 Task: Create a task  Error when trying to import/export data , assign it to team member softage.9@softage.net in the project ZippyTech and update the status of the task to  At Risk , set the priority of the task to Medium.
Action: Mouse moved to (88, 337)
Screenshot: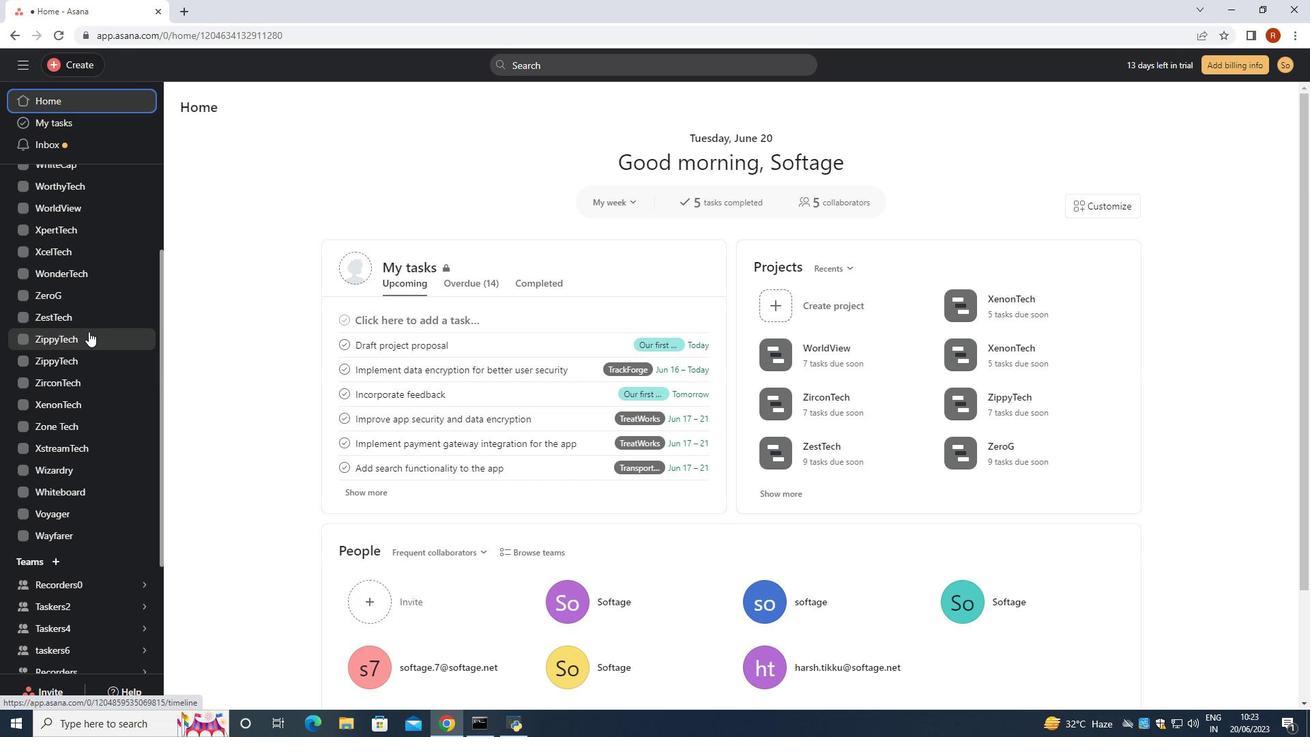 
Action: Mouse pressed left at (88, 337)
Screenshot: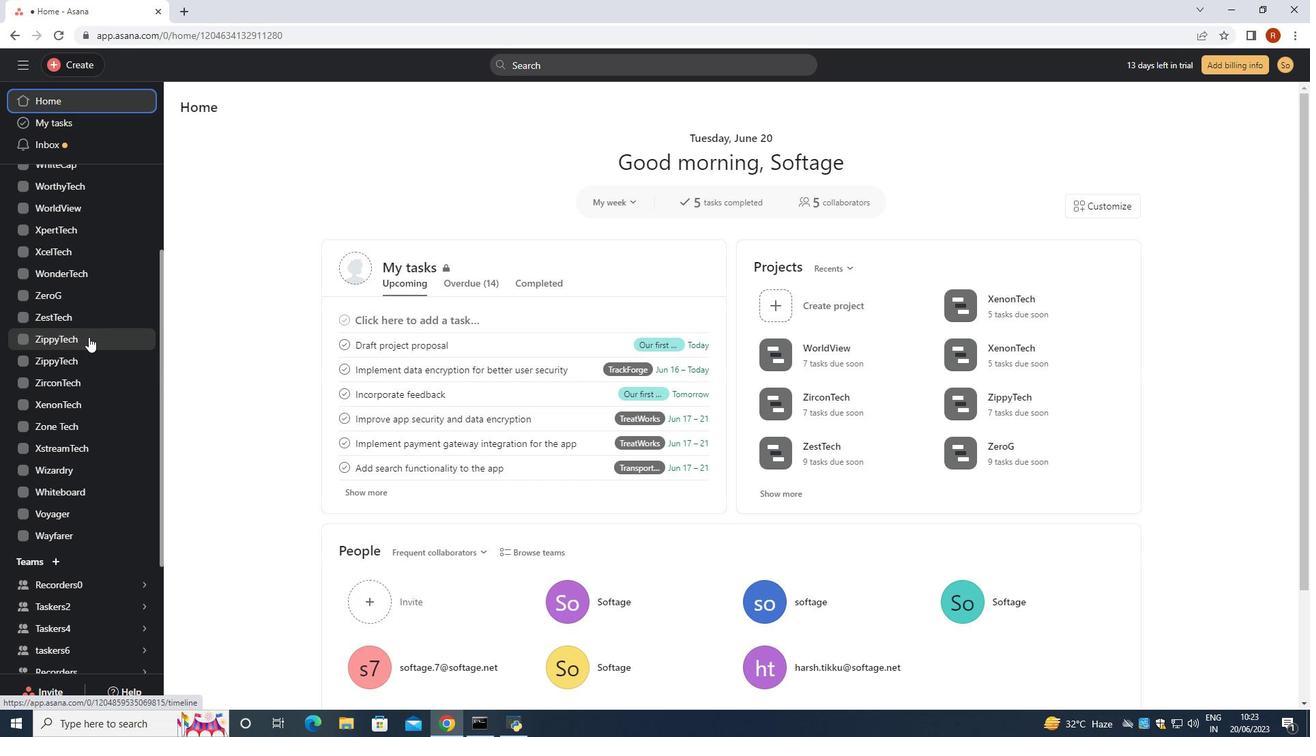 
Action: Mouse moved to (210, 172)
Screenshot: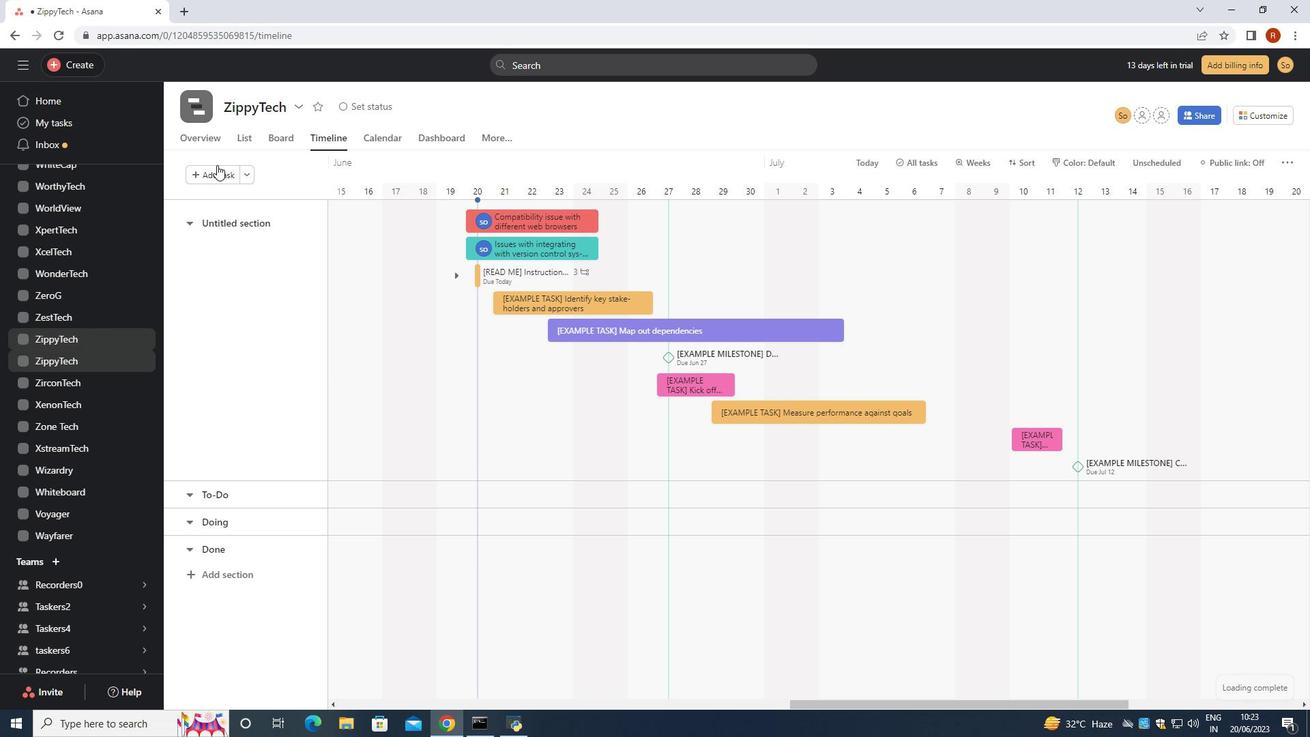 
Action: Mouse pressed left at (210, 172)
Screenshot: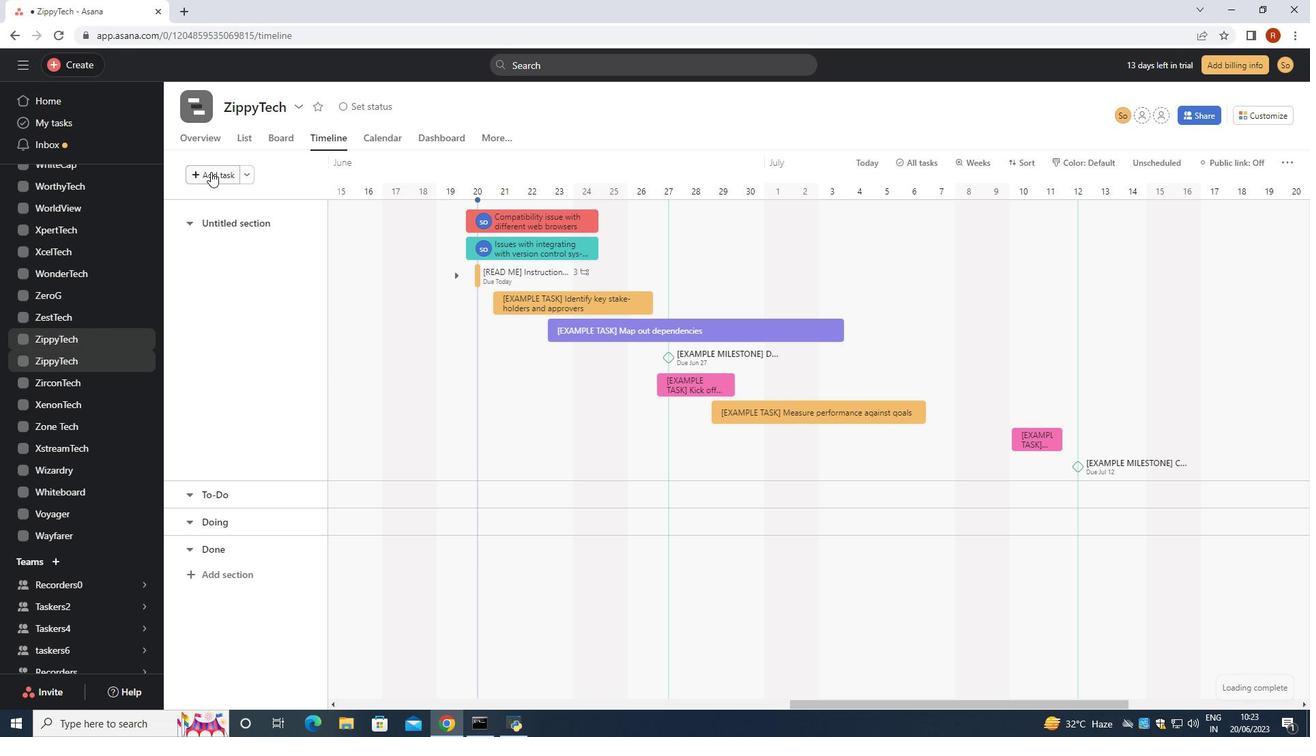 
Action: Mouse moved to (202, 169)
Screenshot: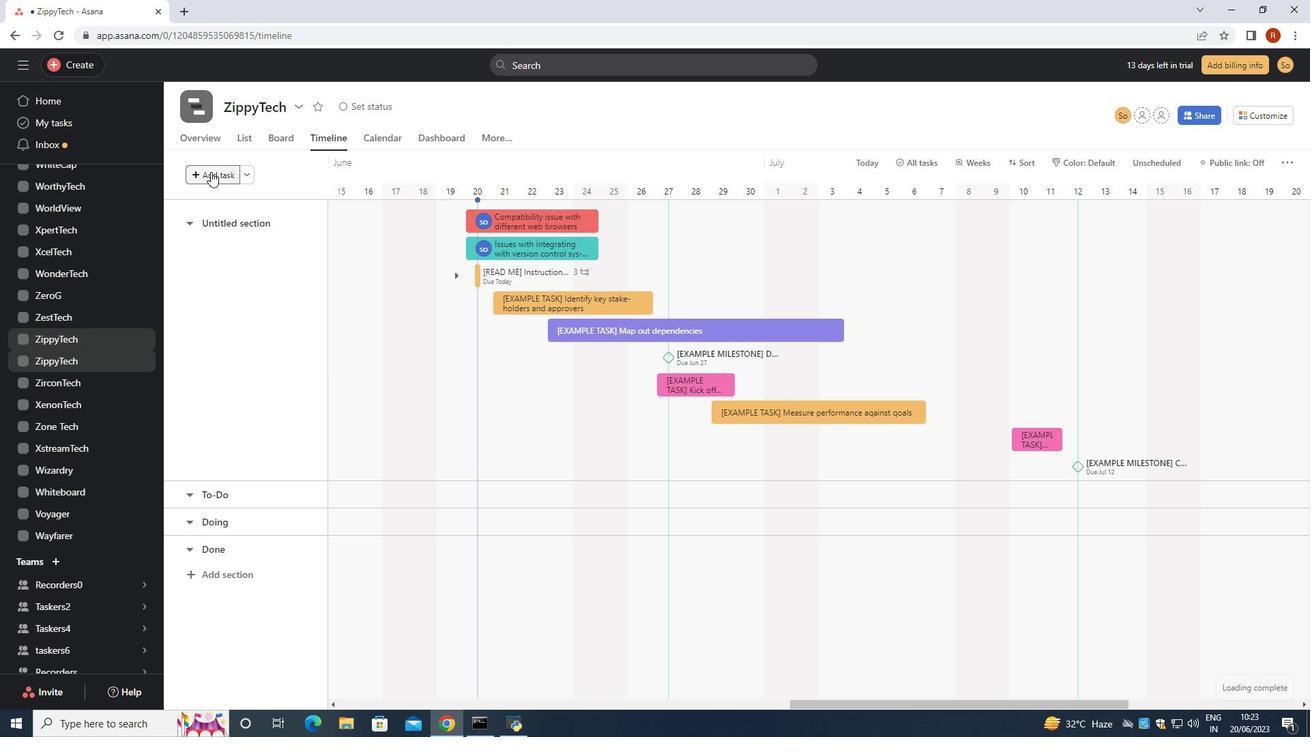 
Action: Key pressed <Key.shift><Key.shift><Key.shift><Key.shift><Key.shift><Key.shift><Key.shift><Key.shift><Key.shift>Error<Key.space><Key.shift>when<Key.space>trying<Key.space>to<Key.space>import/expoi<Key.backspace>rt<Key.space>data<Key.enter>
Screenshot: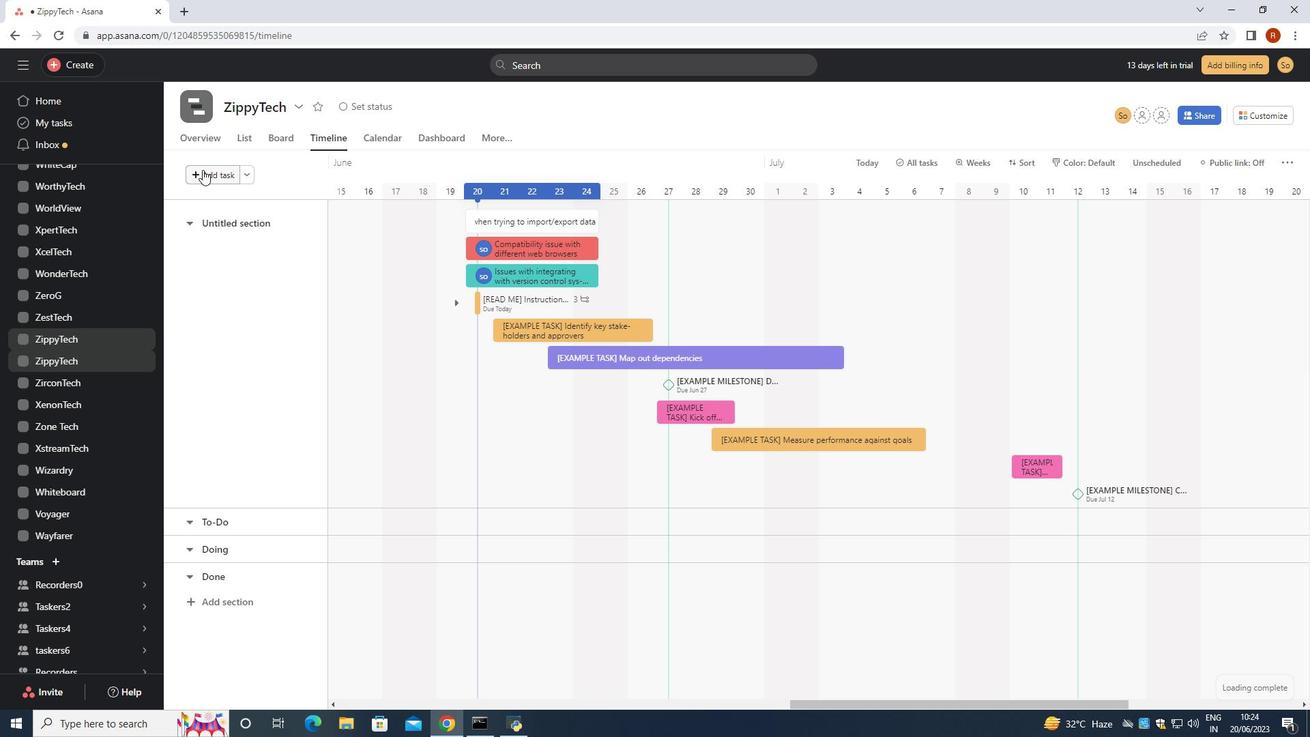 
Action: Mouse moved to (507, 222)
Screenshot: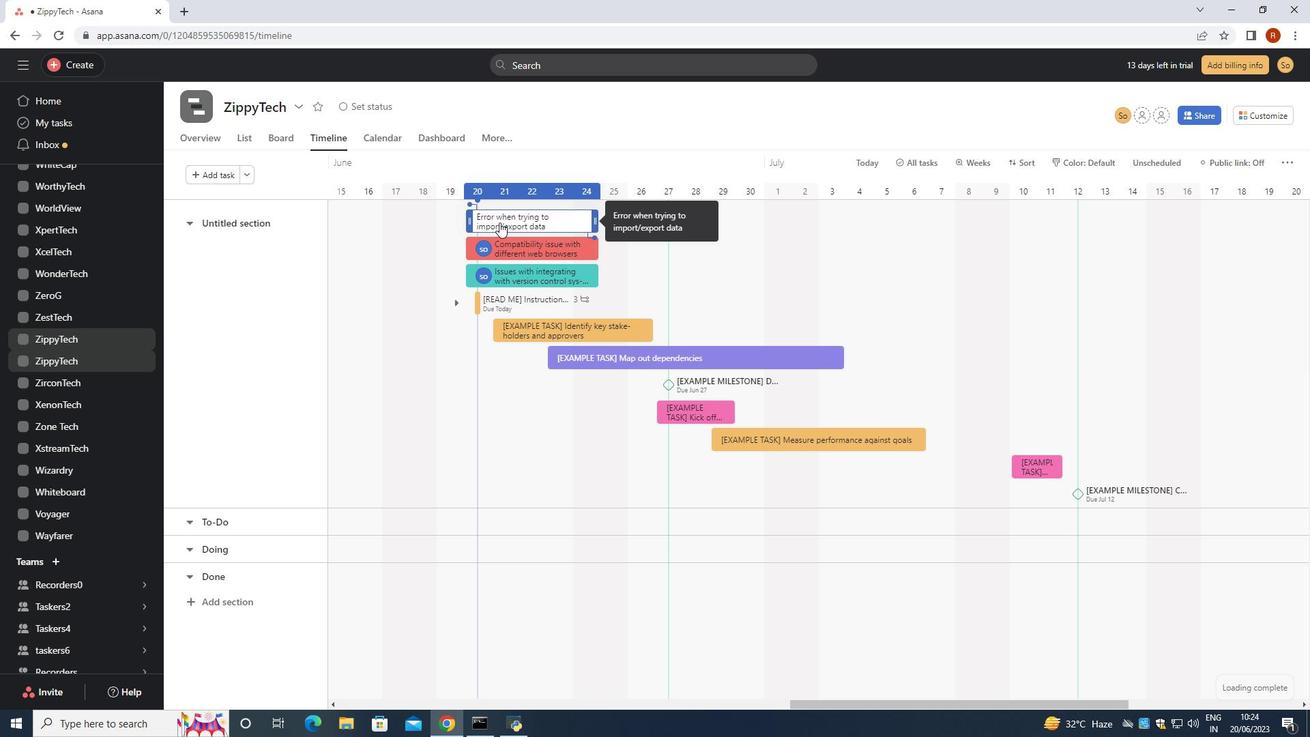 
Action: Mouse pressed left at (507, 222)
Screenshot: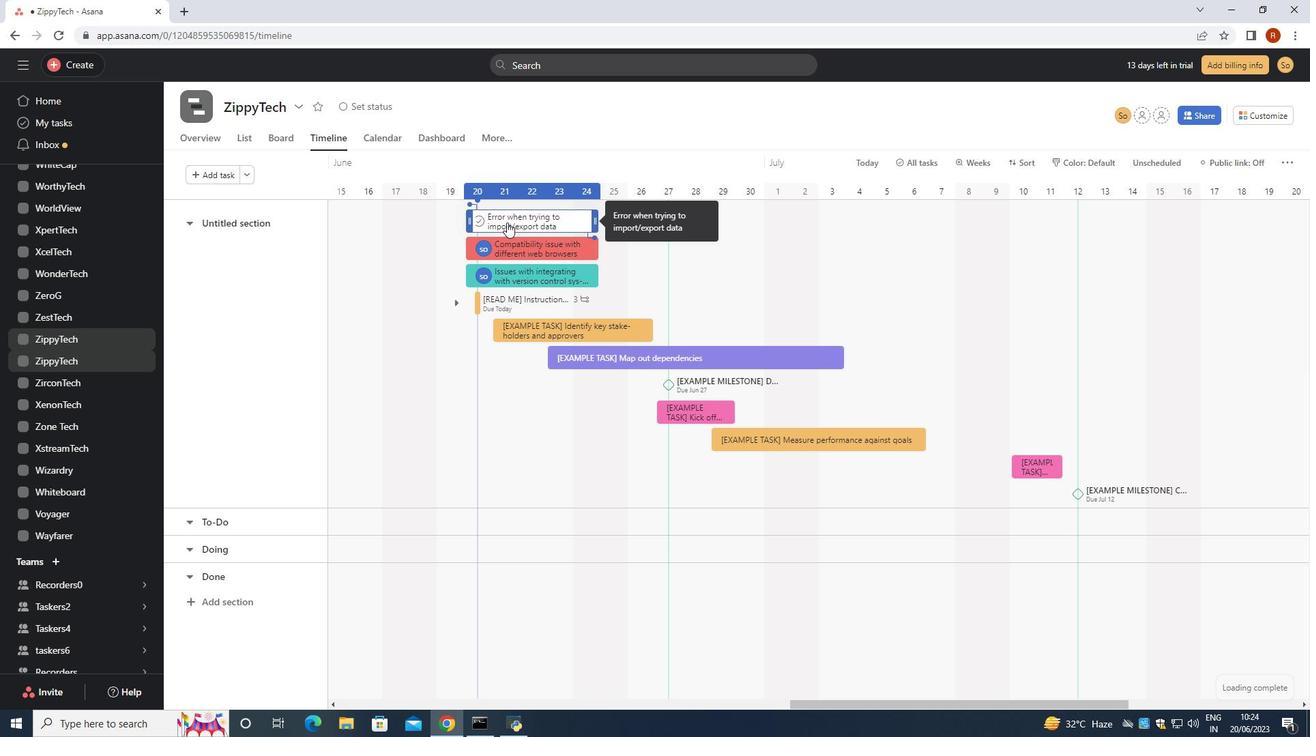 
Action: Mouse moved to (969, 243)
Screenshot: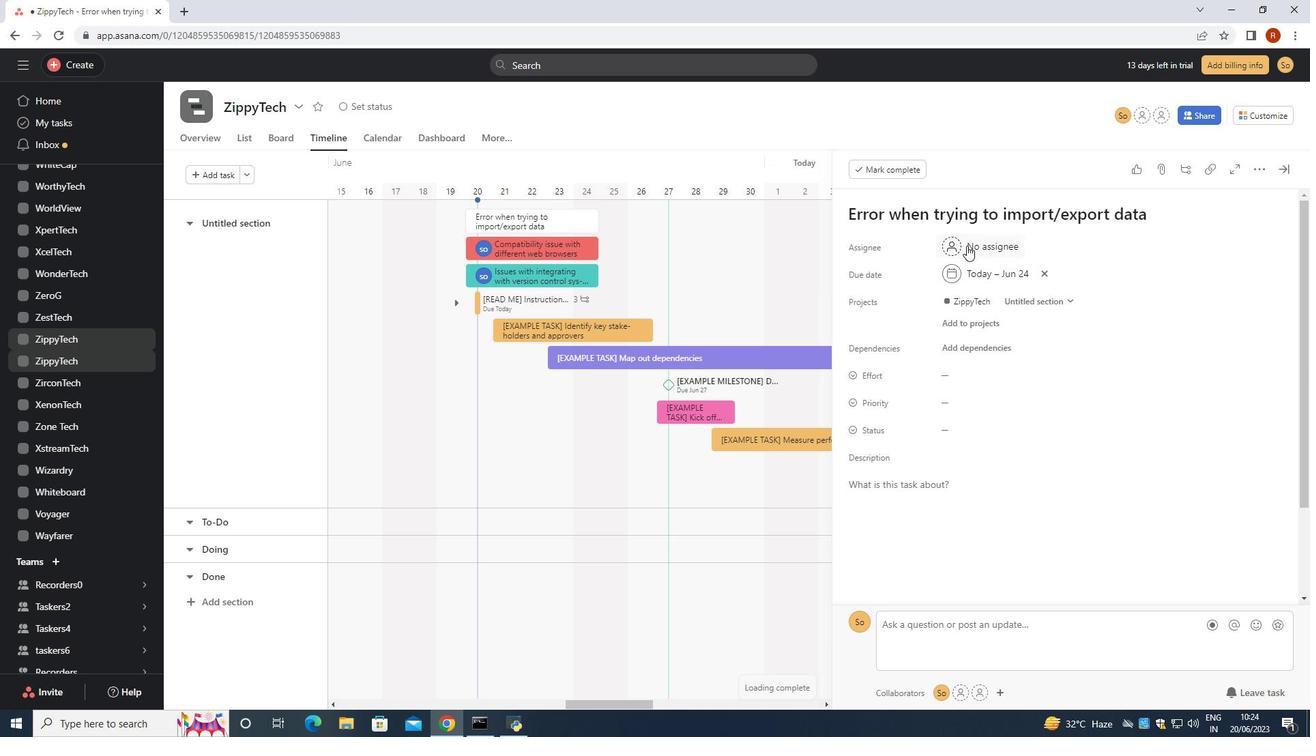 
Action: Mouse pressed left at (969, 243)
Screenshot: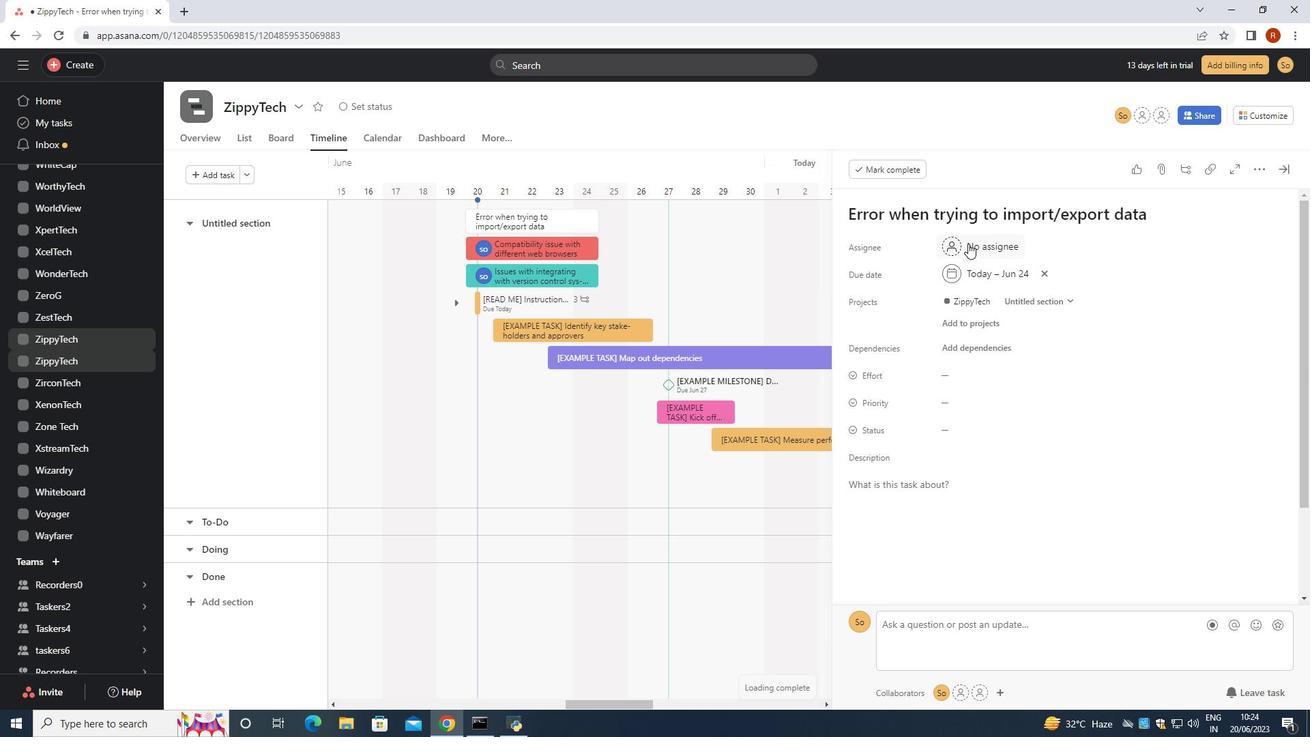 
Action: Mouse moved to (927, 242)
Screenshot: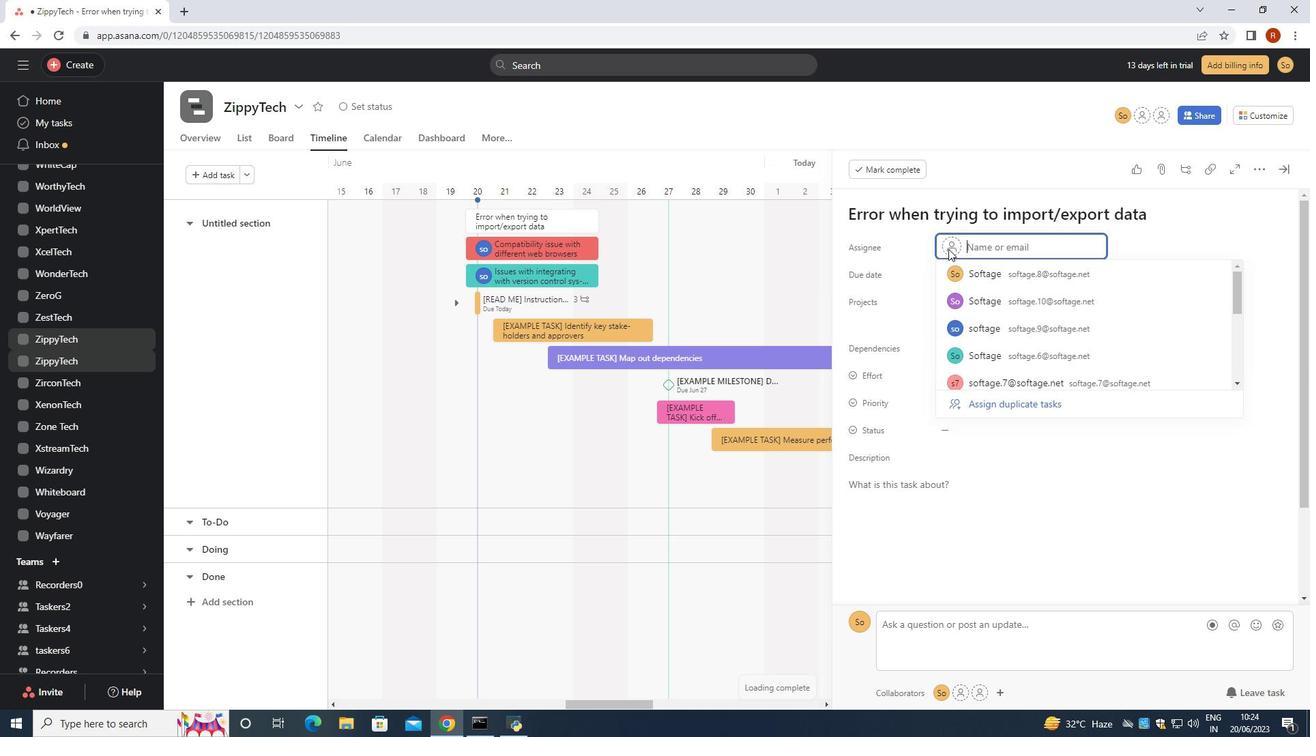 
Action: Key pressed <Key.caps_lock><Key.caps_lock><Key.caps_lock><Key.shift>
Screenshot: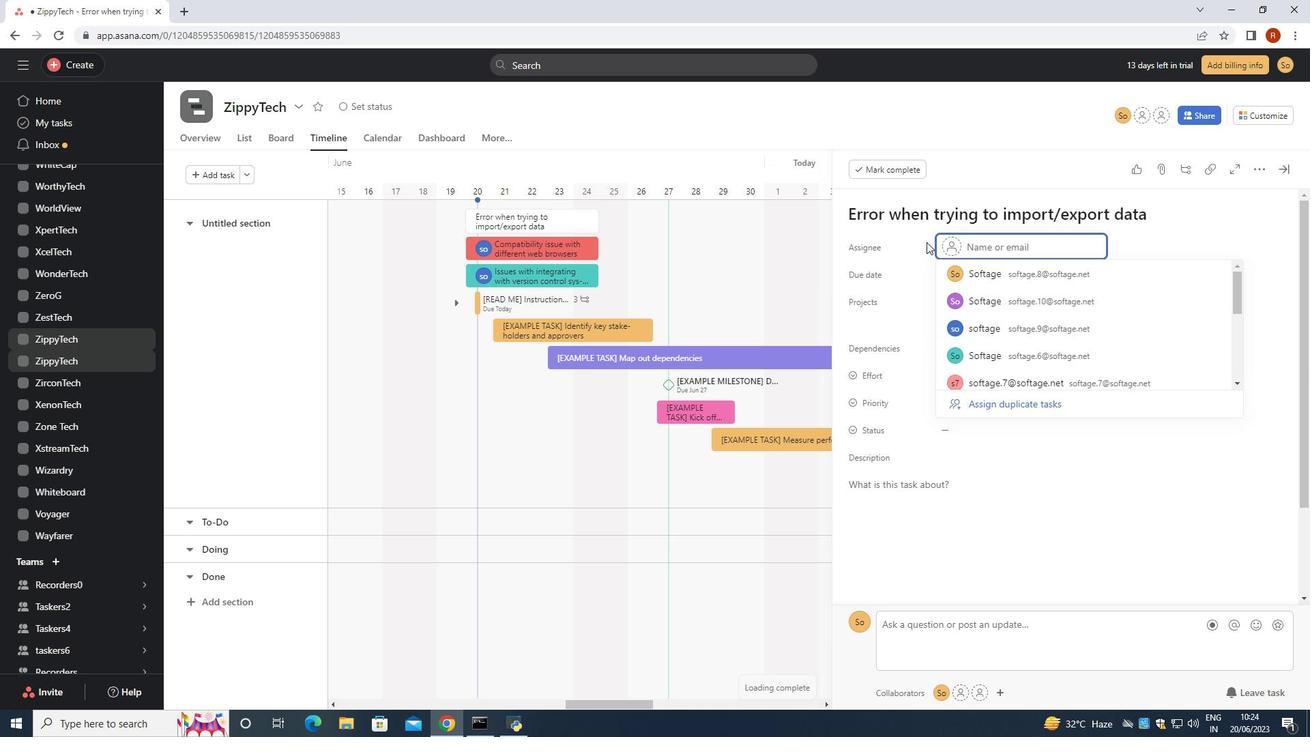 
Action: Mouse moved to (927, 242)
Screenshot: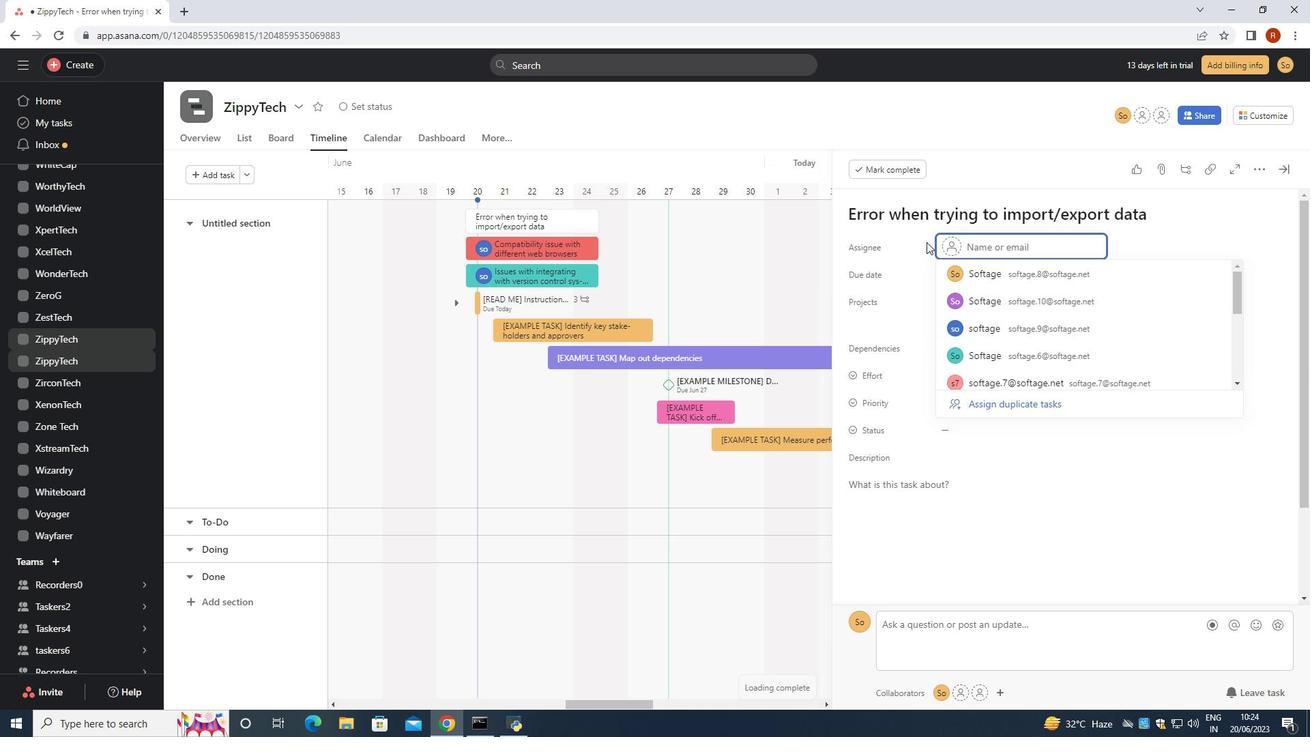 
Action: Key pressed sOFTAGE.9<Key.shift>@SOFTAGE.NET
Screenshot: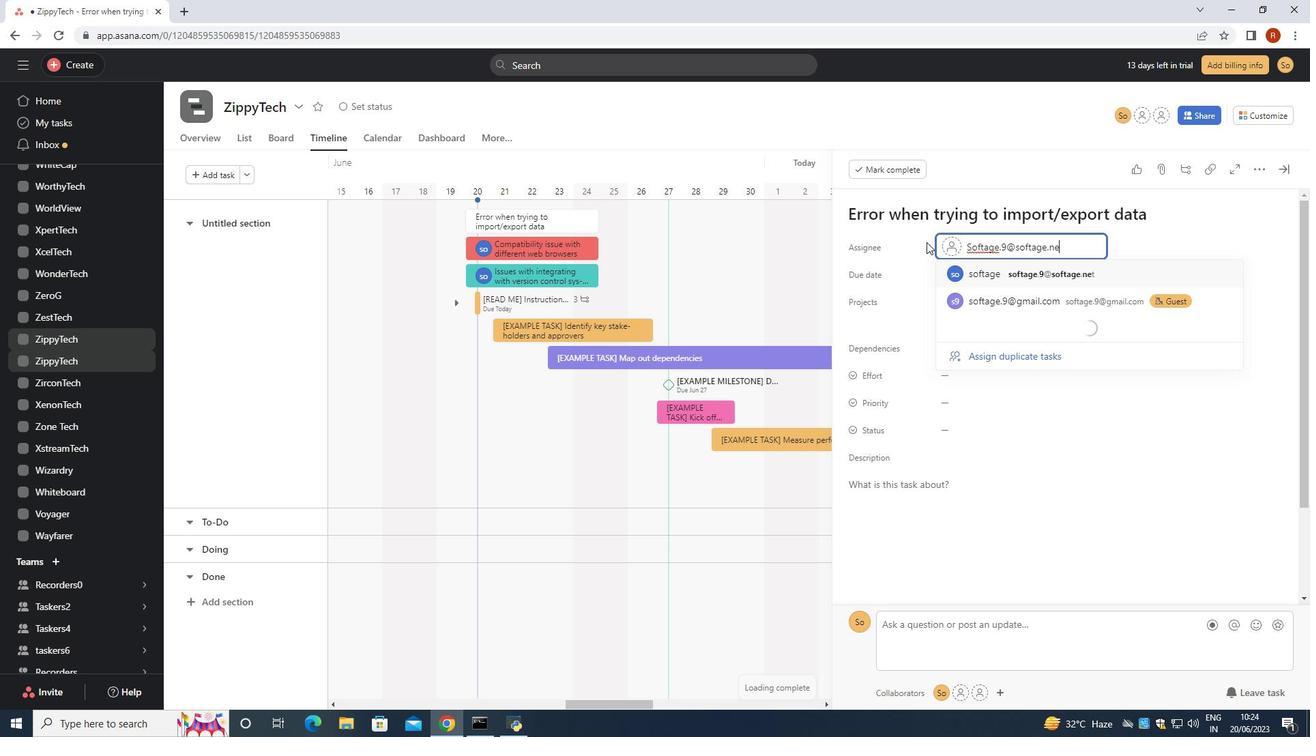 
Action: Mouse moved to (1080, 273)
Screenshot: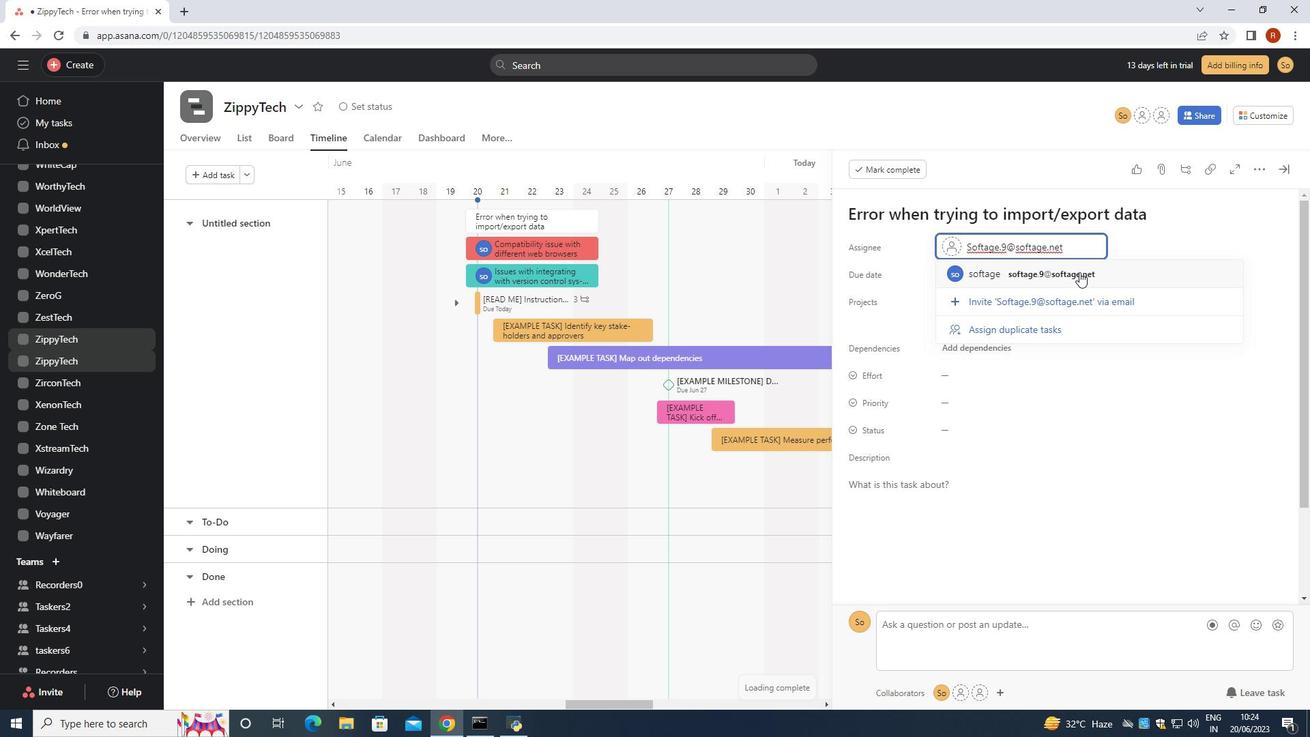 
Action: Mouse pressed left at (1080, 273)
Screenshot: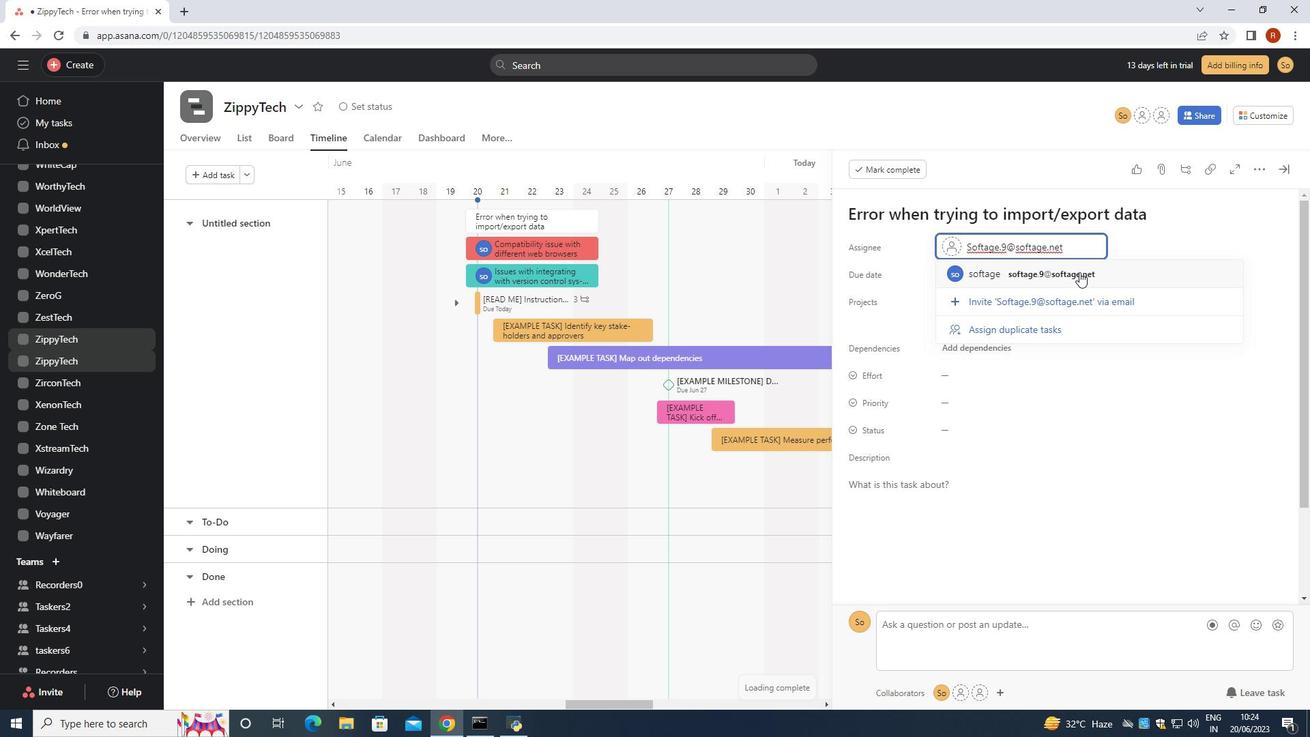 
Action: Mouse moved to (950, 426)
Screenshot: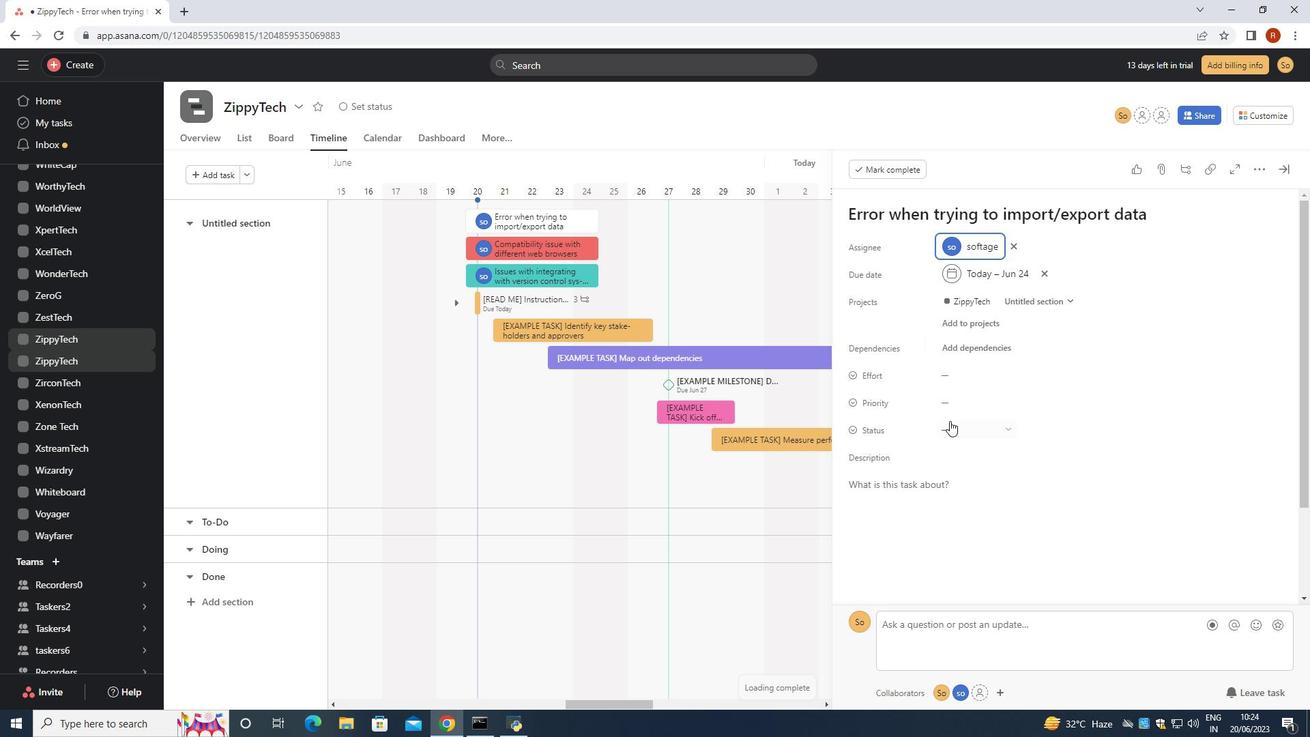 
Action: Mouse pressed left at (950, 426)
Screenshot: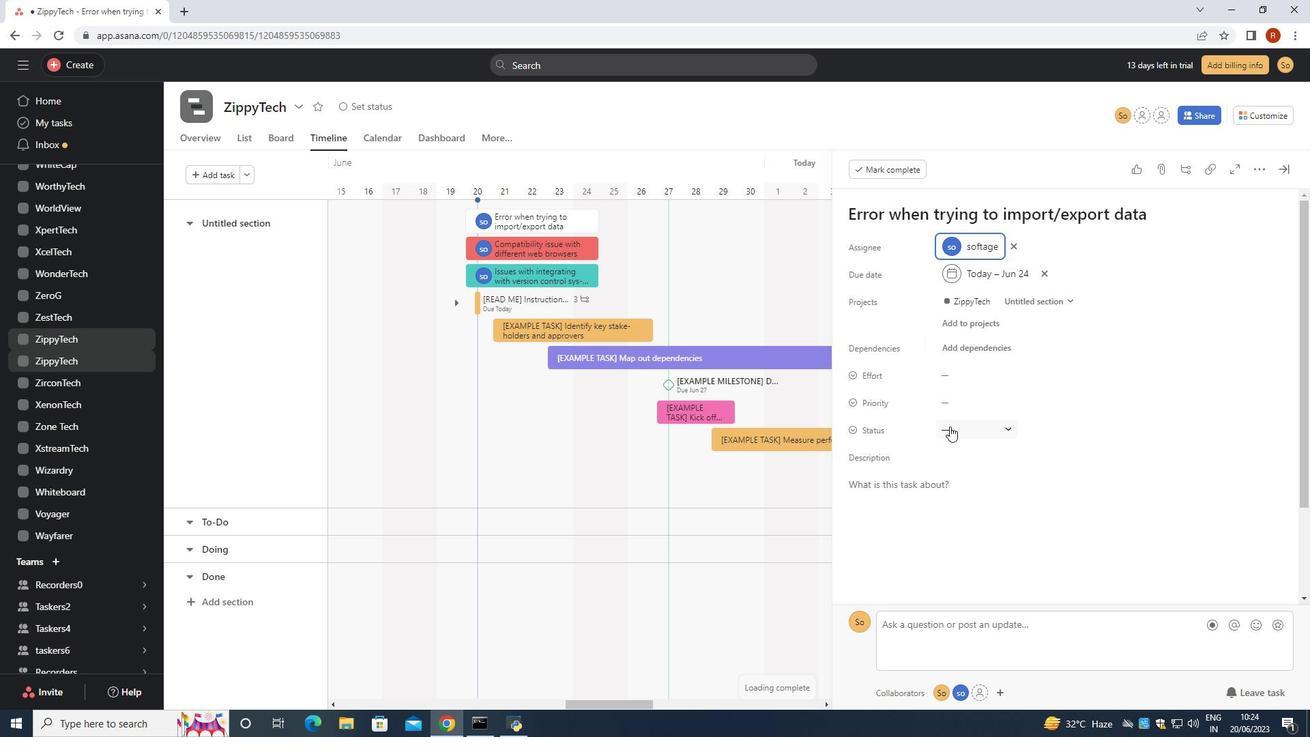 
Action: Mouse moved to (985, 504)
Screenshot: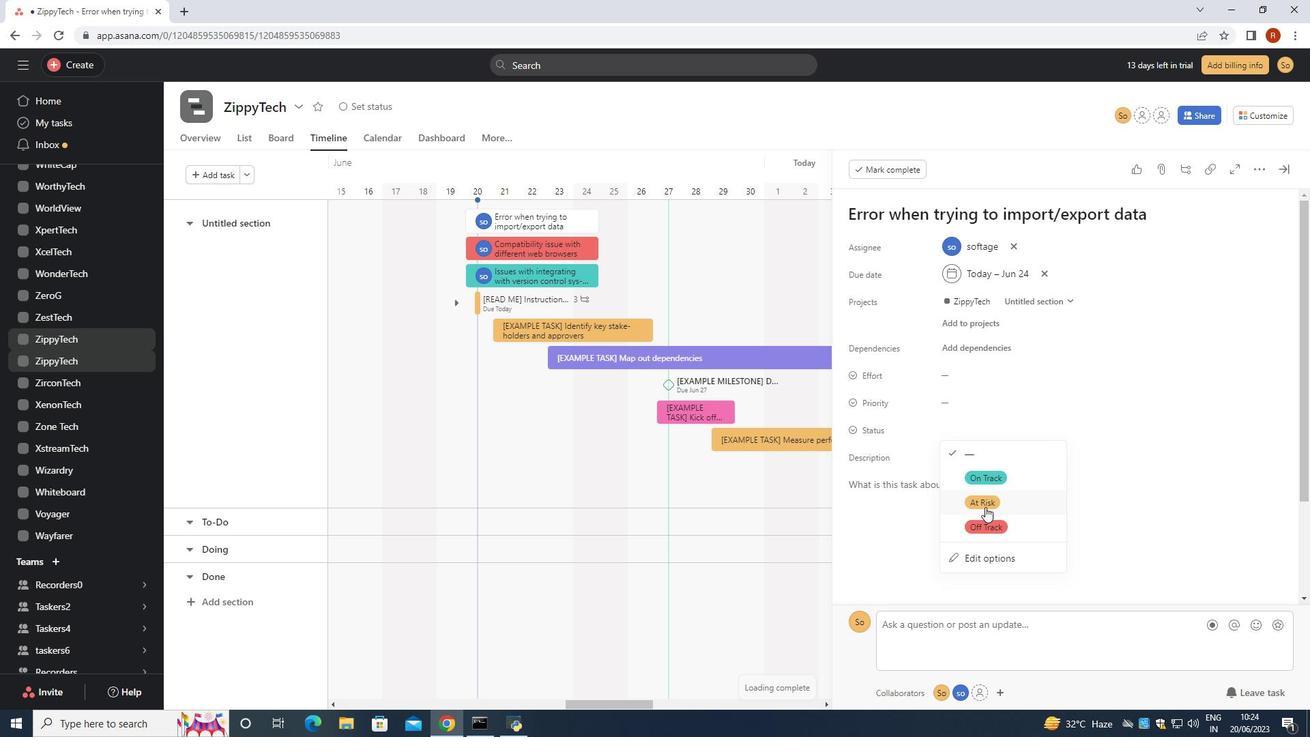 
Action: Mouse pressed left at (985, 504)
Screenshot: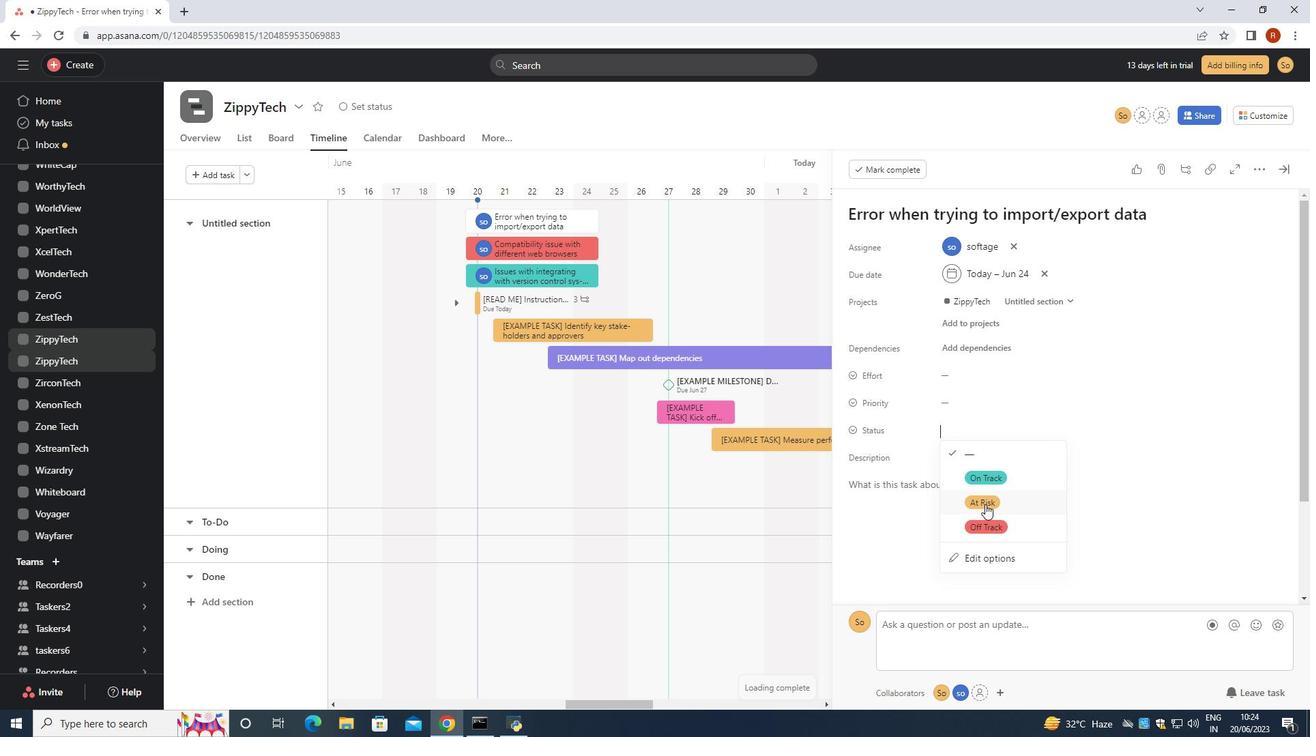 
Action: Mouse moved to (967, 406)
Screenshot: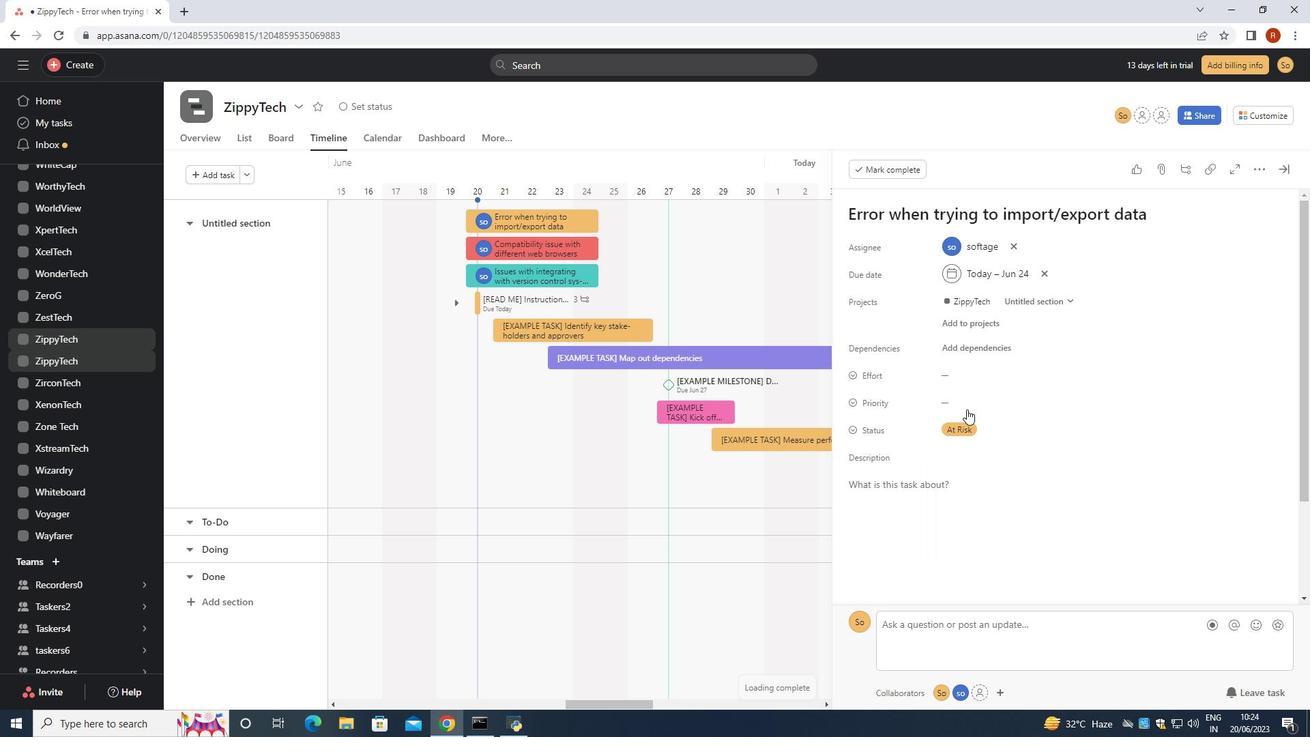 
Action: Mouse pressed left at (967, 406)
Screenshot: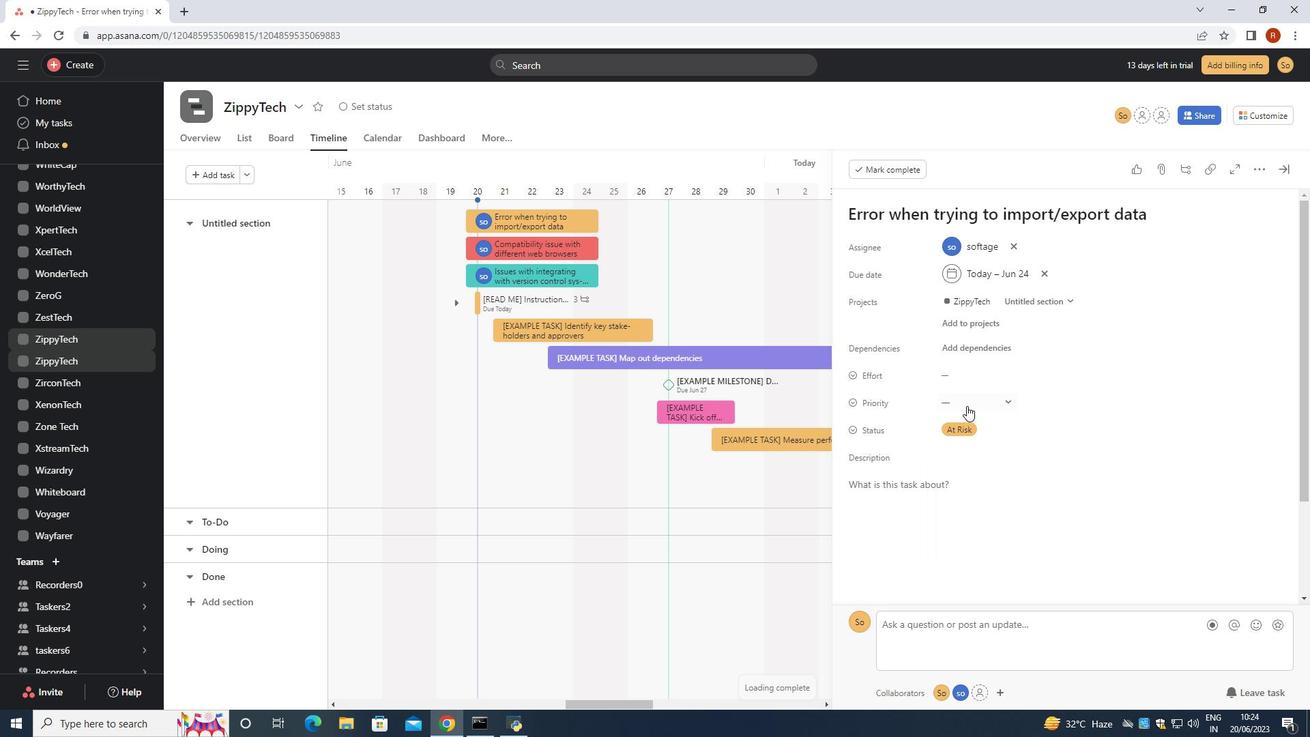 
Action: Mouse moved to (985, 473)
Screenshot: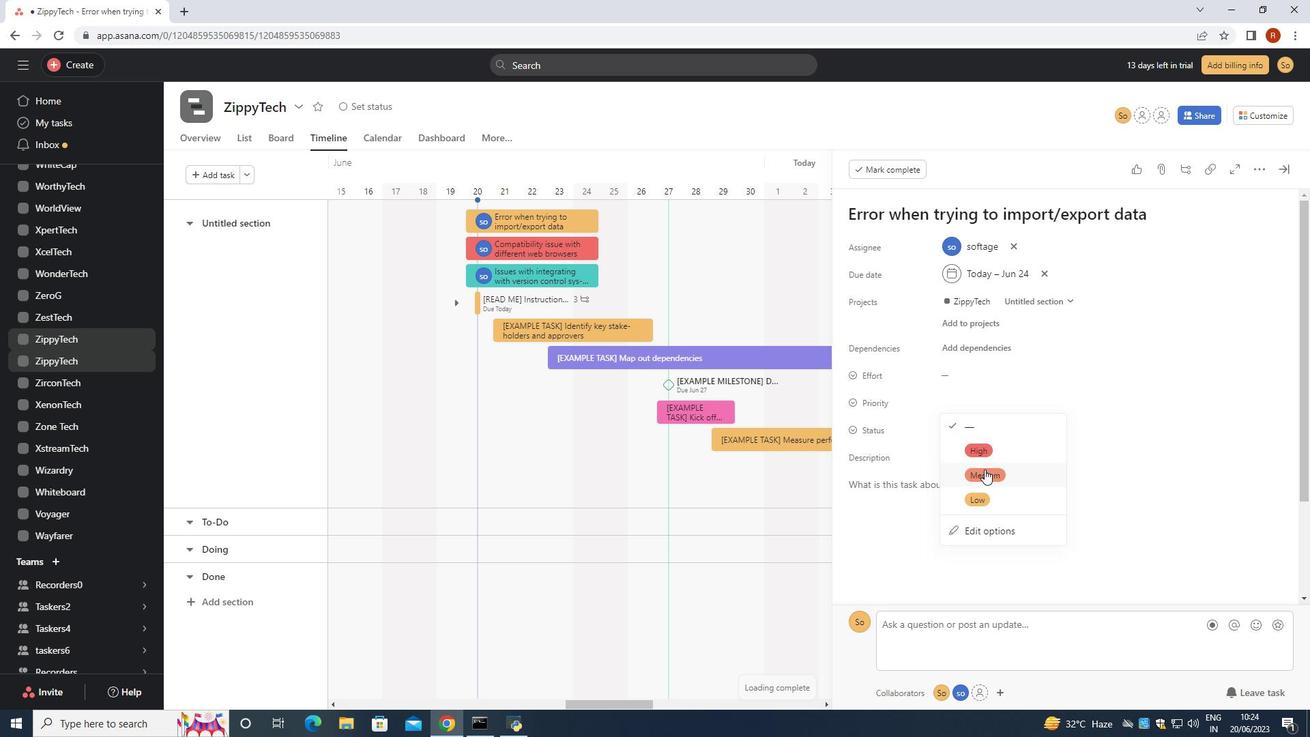 
Action: Mouse pressed left at (985, 473)
Screenshot: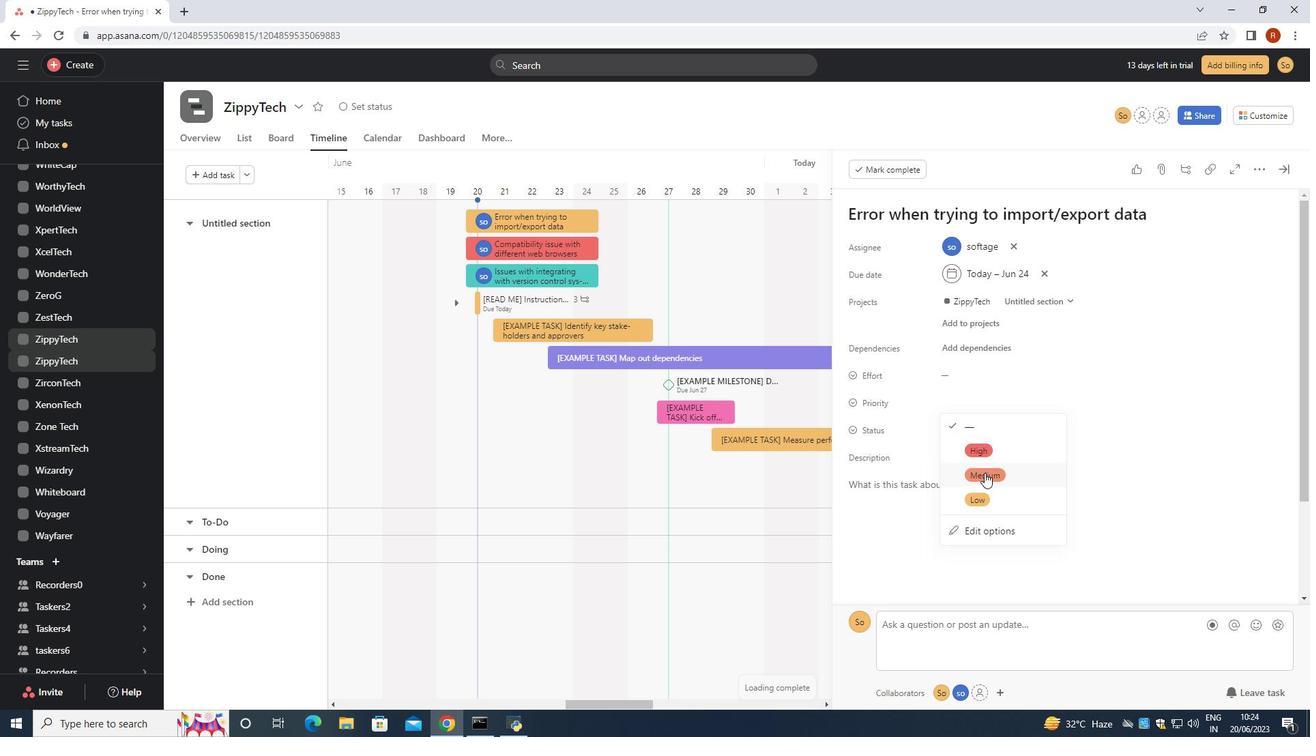 
Action: Mouse moved to (987, 476)
Screenshot: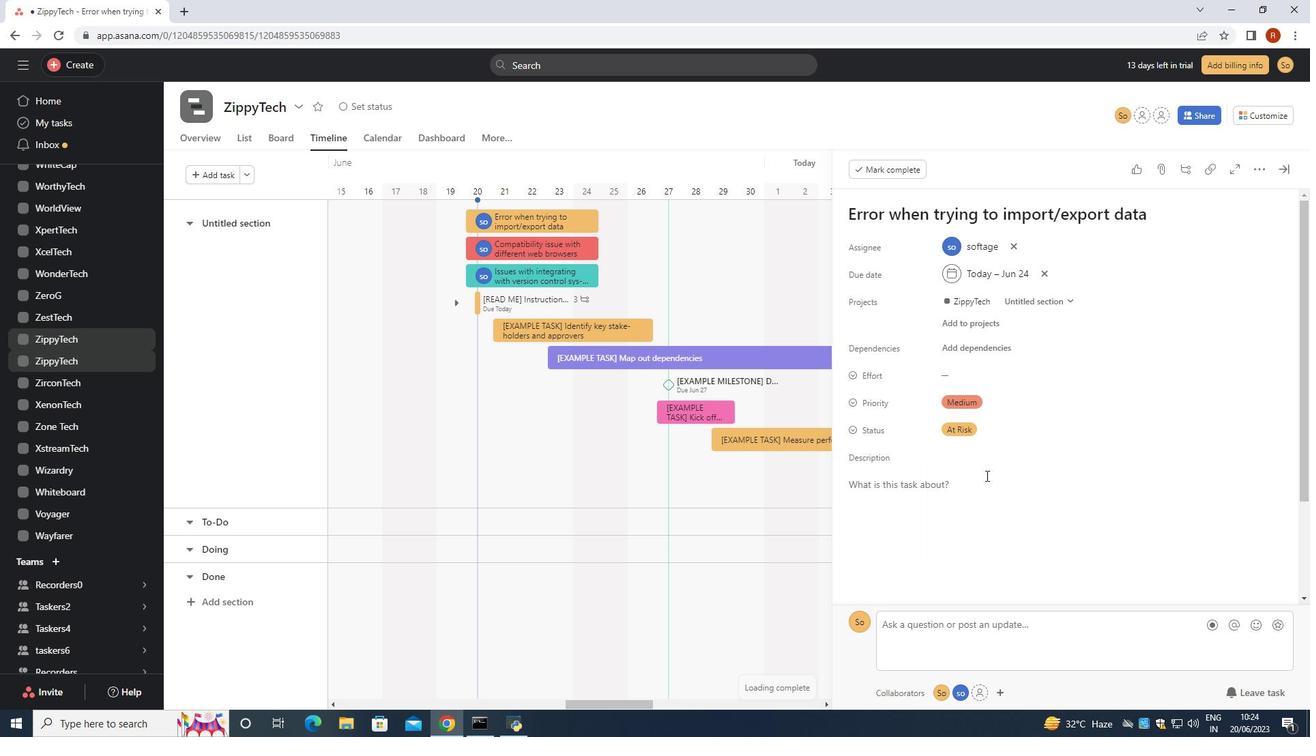 
